 Task: Change the board title to "Financial Performance".
Action: Mouse moved to (326, 87)
Screenshot: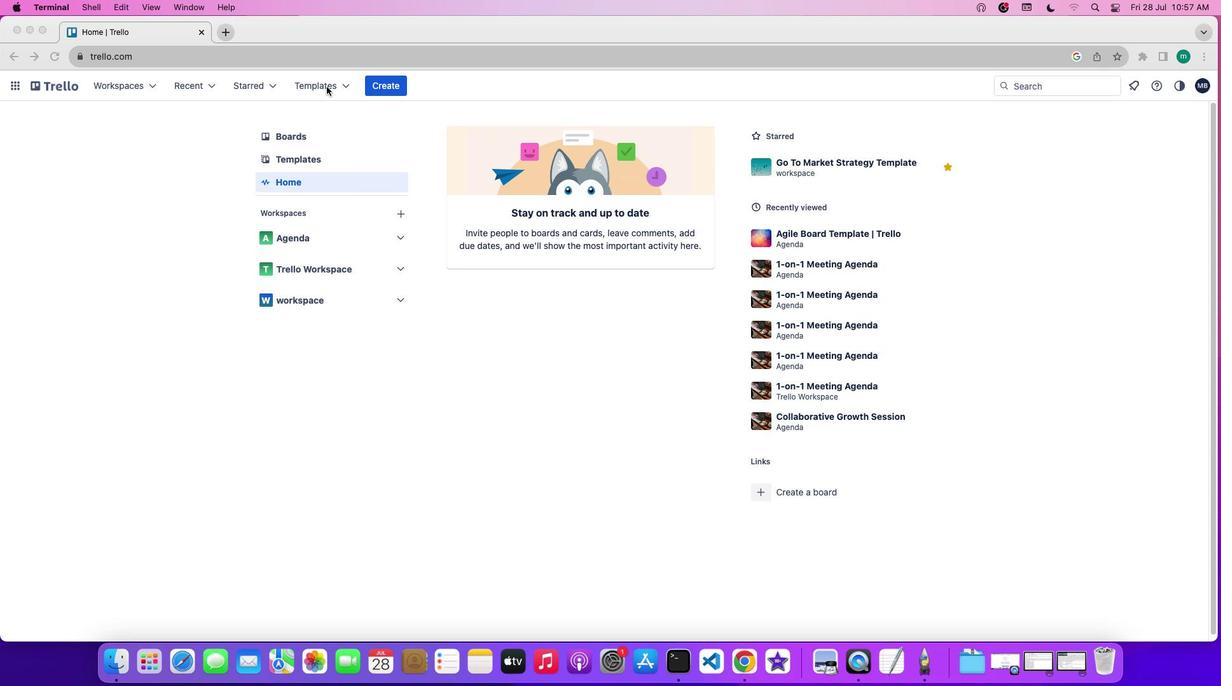 
Action: Mouse pressed left at (326, 87)
Screenshot: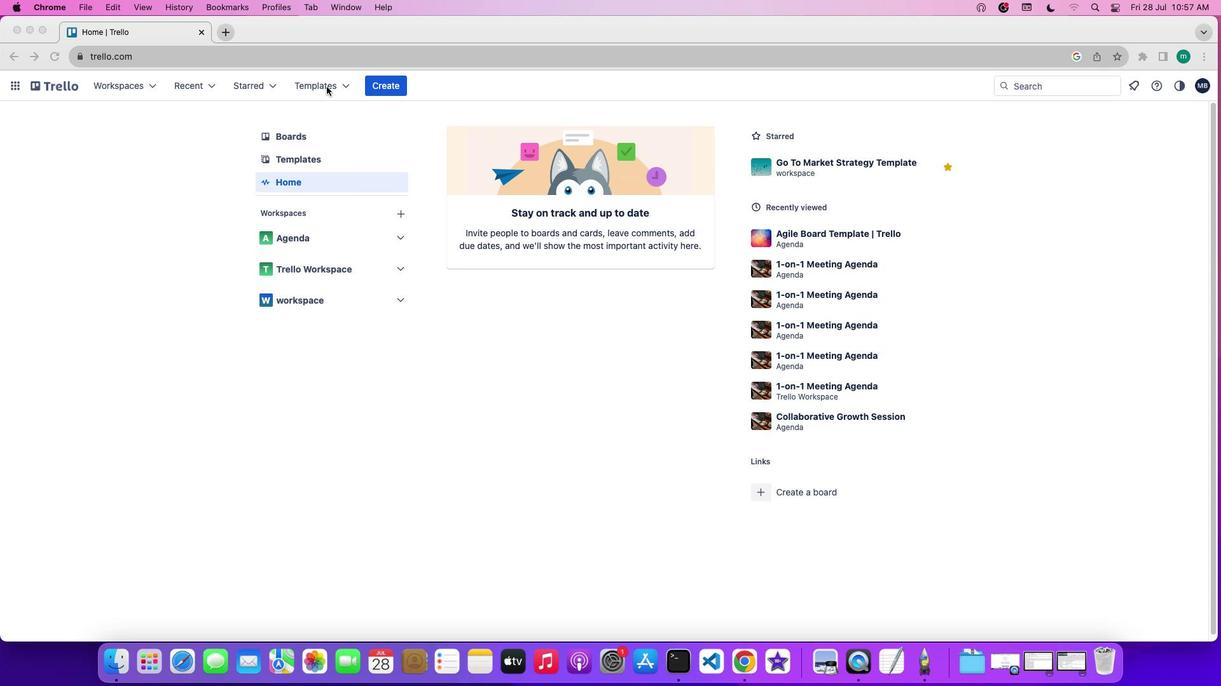 
Action: Mouse pressed left at (326, 87)
Screenshot: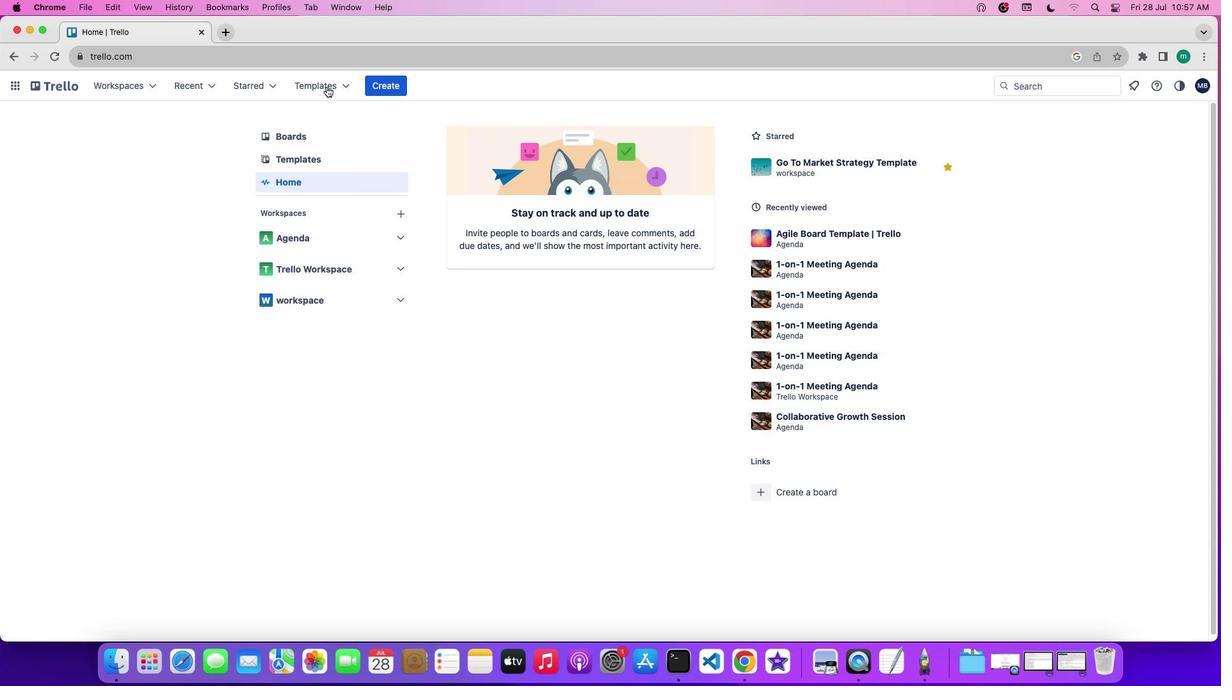 
Action: Mouse pressed left at (326, 87)
Screenshot: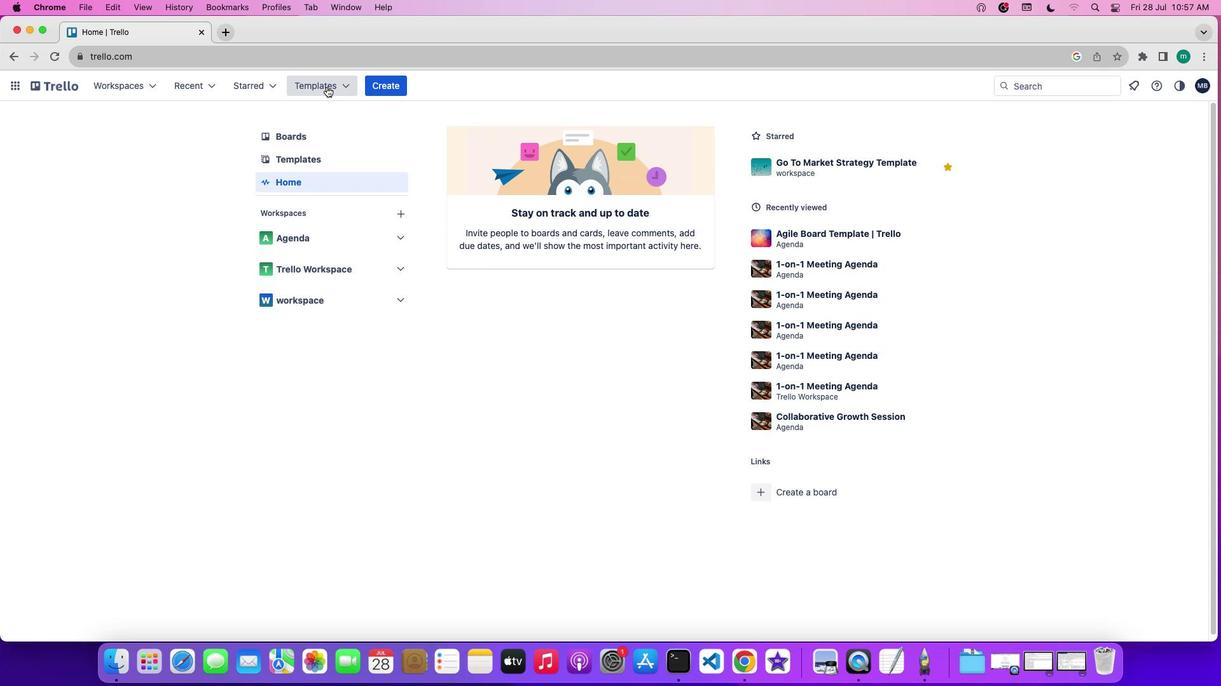 
Action: Mouse moved to (335, 193)
Screenshot: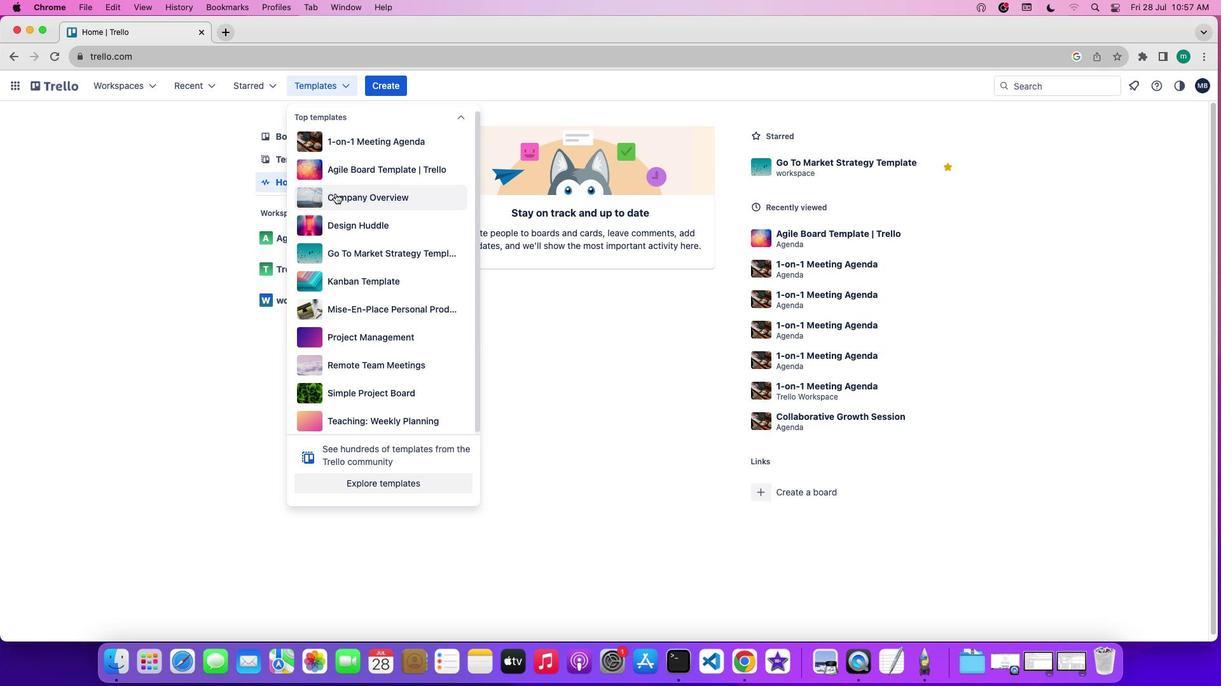 
Action: Mouse pressed left at (335, 193)
Screenshot: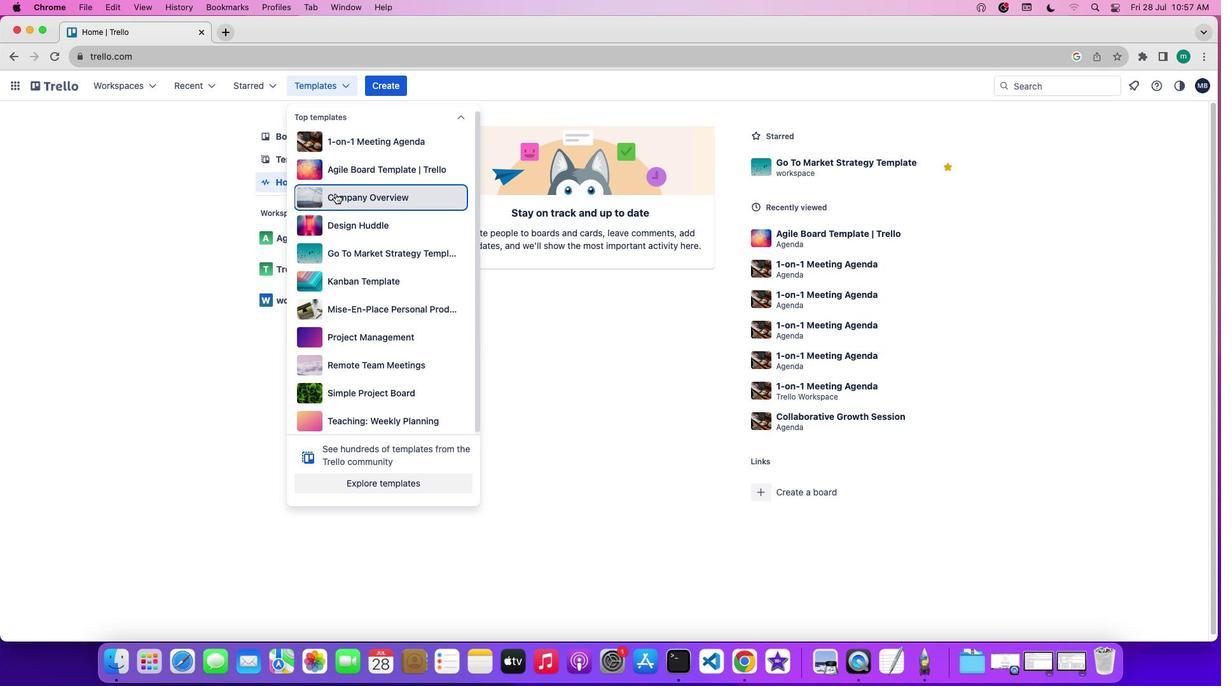 
Action: Mouse moved to (412, 244)
Screenshot: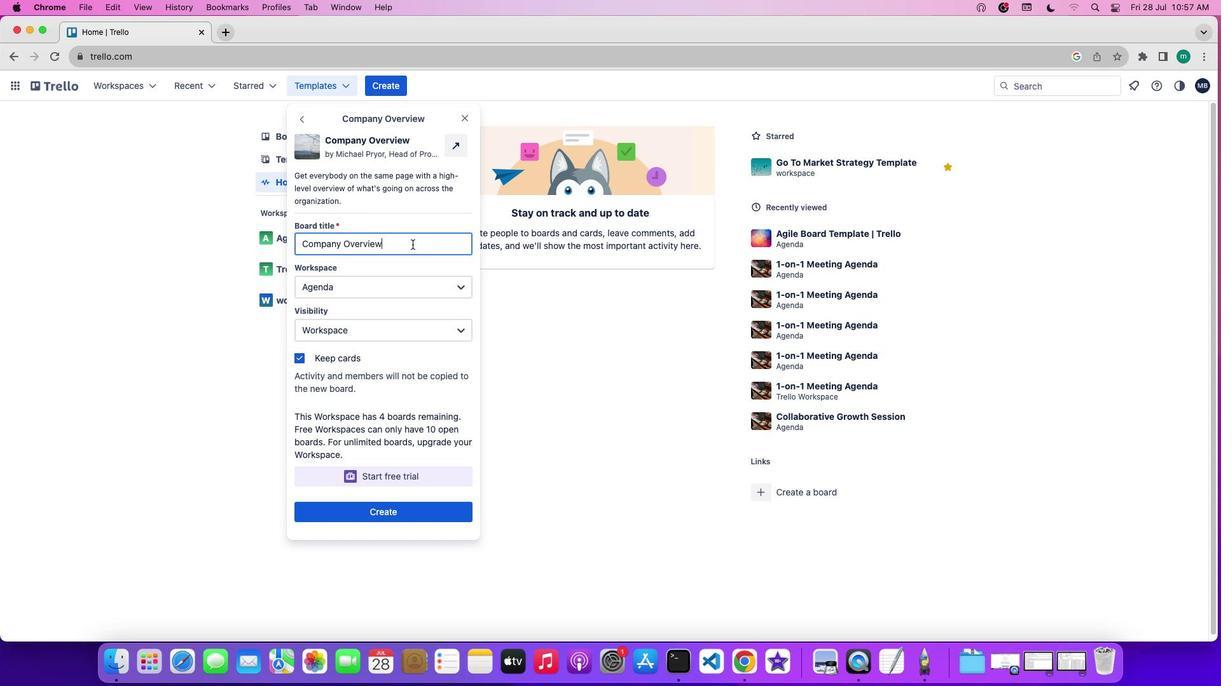 
Action: Key pressed Key.backspaceKey.backspaceKey.backspaceKey.backspaceKey.backspaceKey.backspaceKey.backspaceKey.backspaceKey.backspaceKey.backspaceKey.backspaceKey.backspaceKey.backspaceKey.backspaceKey.backspaceKey.backspaceKey.backspaceKey.backspaceKey.backspaceKey.backspaceKey.backspaceKey.backspaceKey.backspaceKey.backspaceKey.backspaceKey.backspaceKey.backspaceKey.backspaceKey.backspaceKey.backspaceKey.backspaceKey.backspaceKey.backspaceKey.shift'F''i''n''a''n''c''i''a''l'Key.spaceKey.shift'P''e''r''f''o''r''m''a''n''c''e'
Screenshot: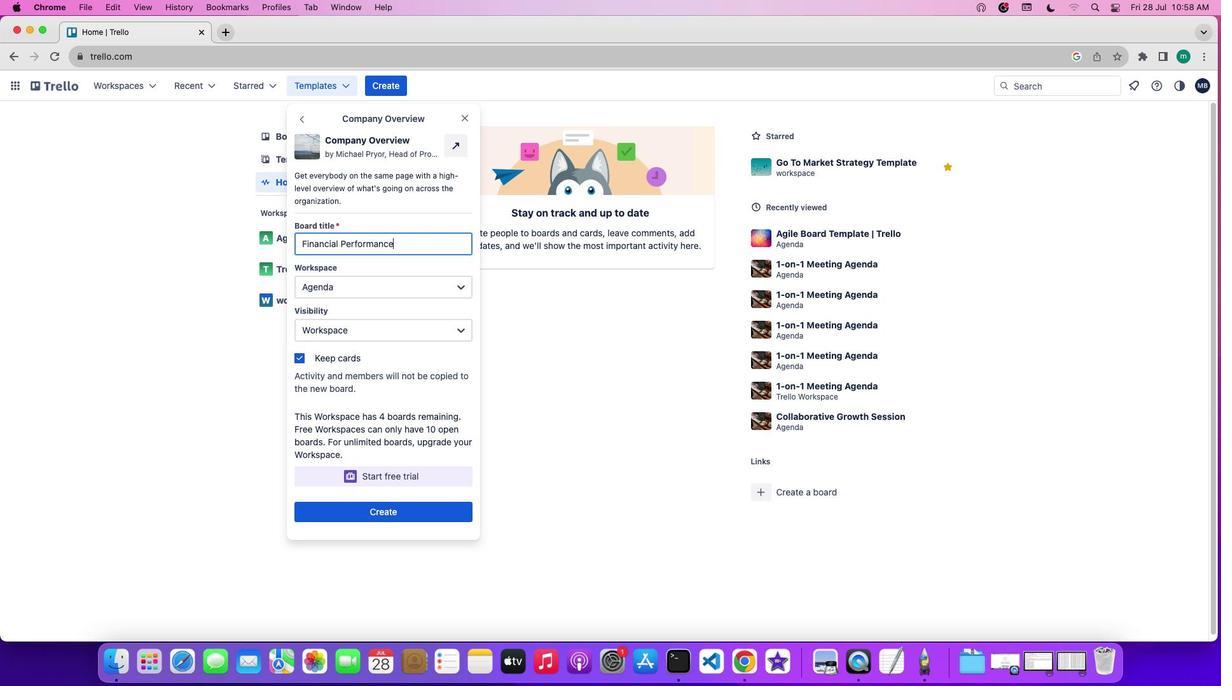 
Action: Mouse moved to (418, 511)
Screenshot: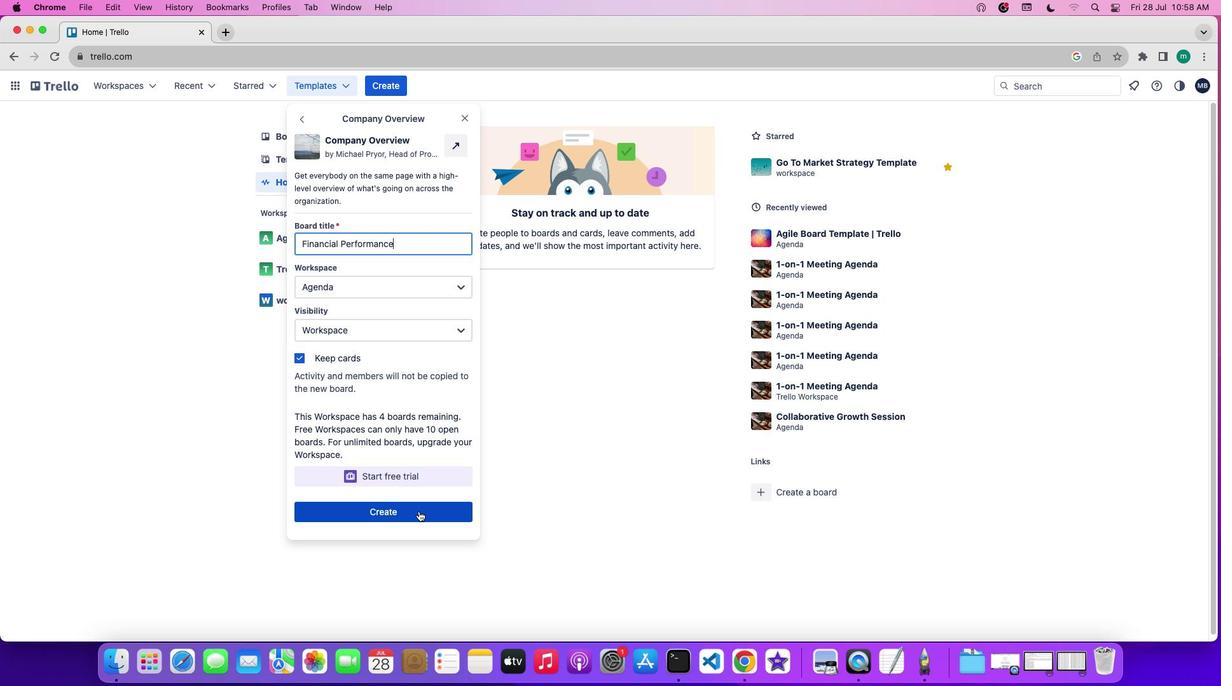 
Action: Mouse pressed left at (418, 511)
Screenshot: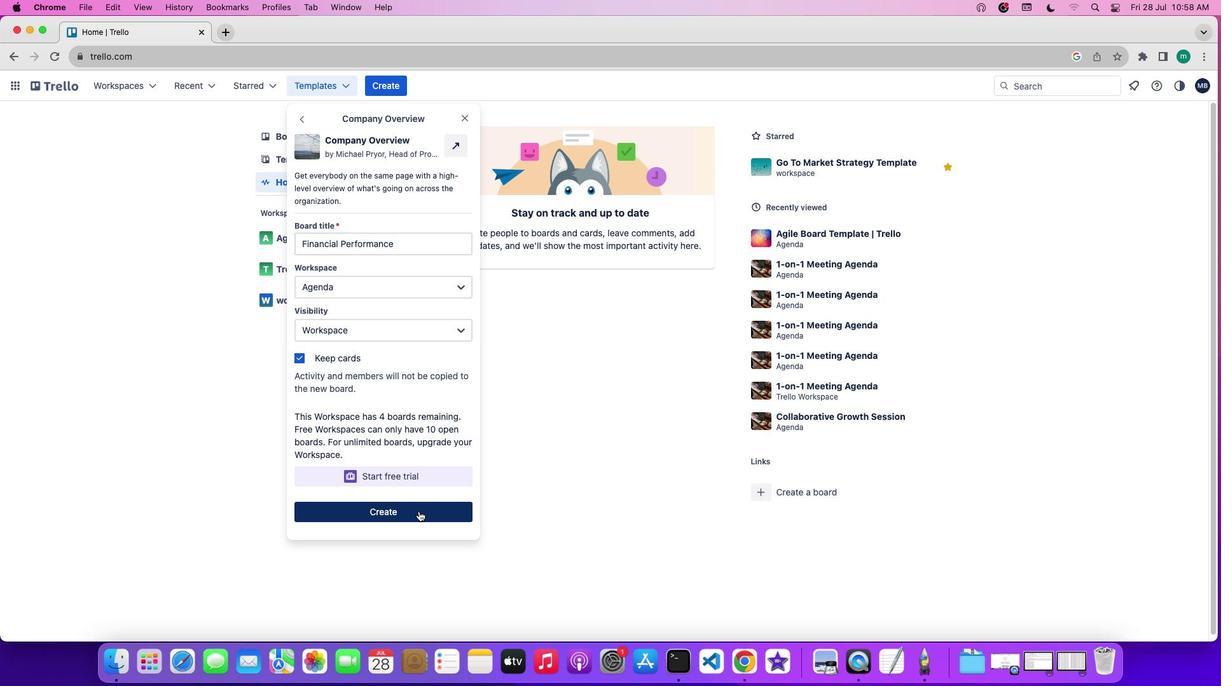 
